 Task: Select and add the product "Kiss Salon Acrylic Natural Nails Euphoria (28 ct)" to cart from the store "CVS".
Action: Mouse pressed left at (69, 101)
Screenshot: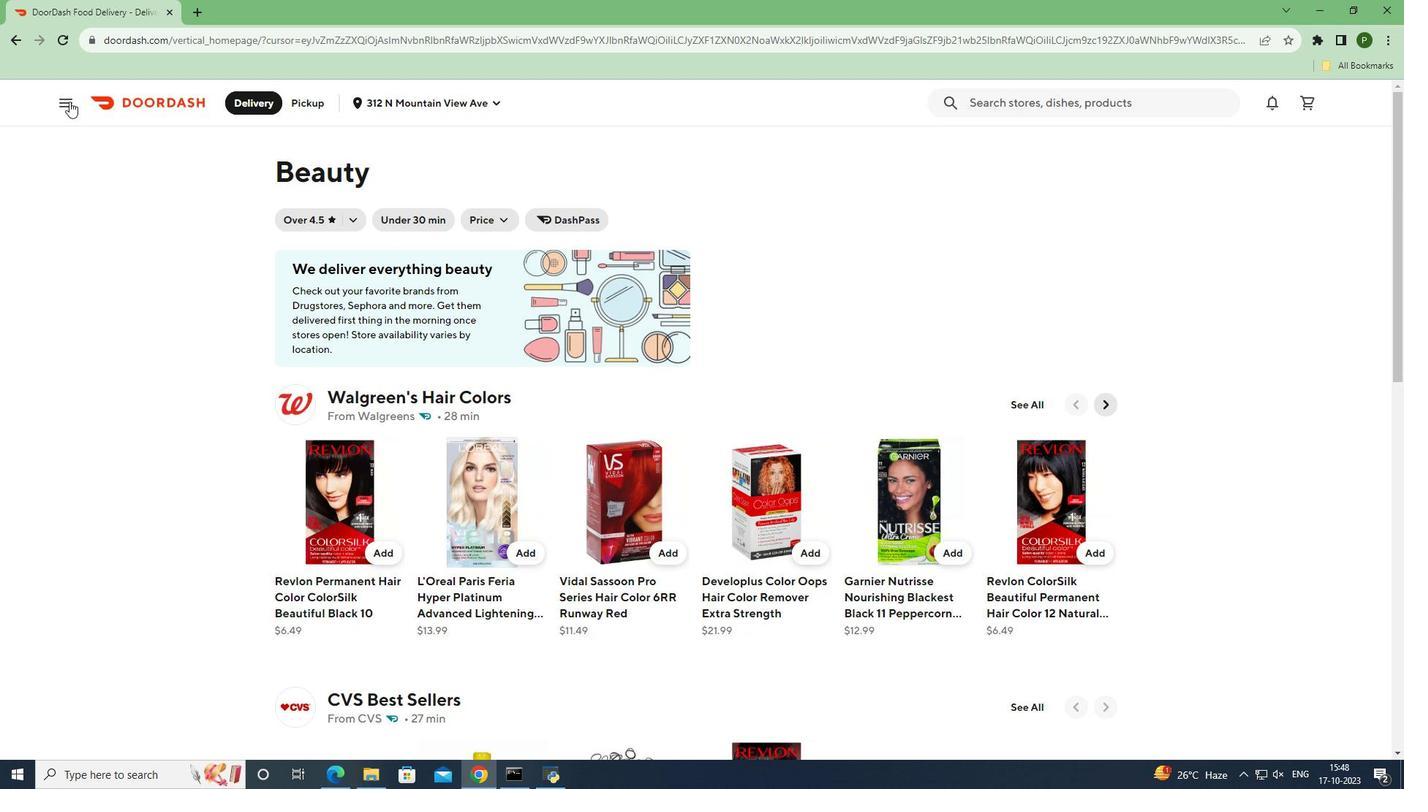 
Action: Mouse moved to (67, 206)
Screenshot: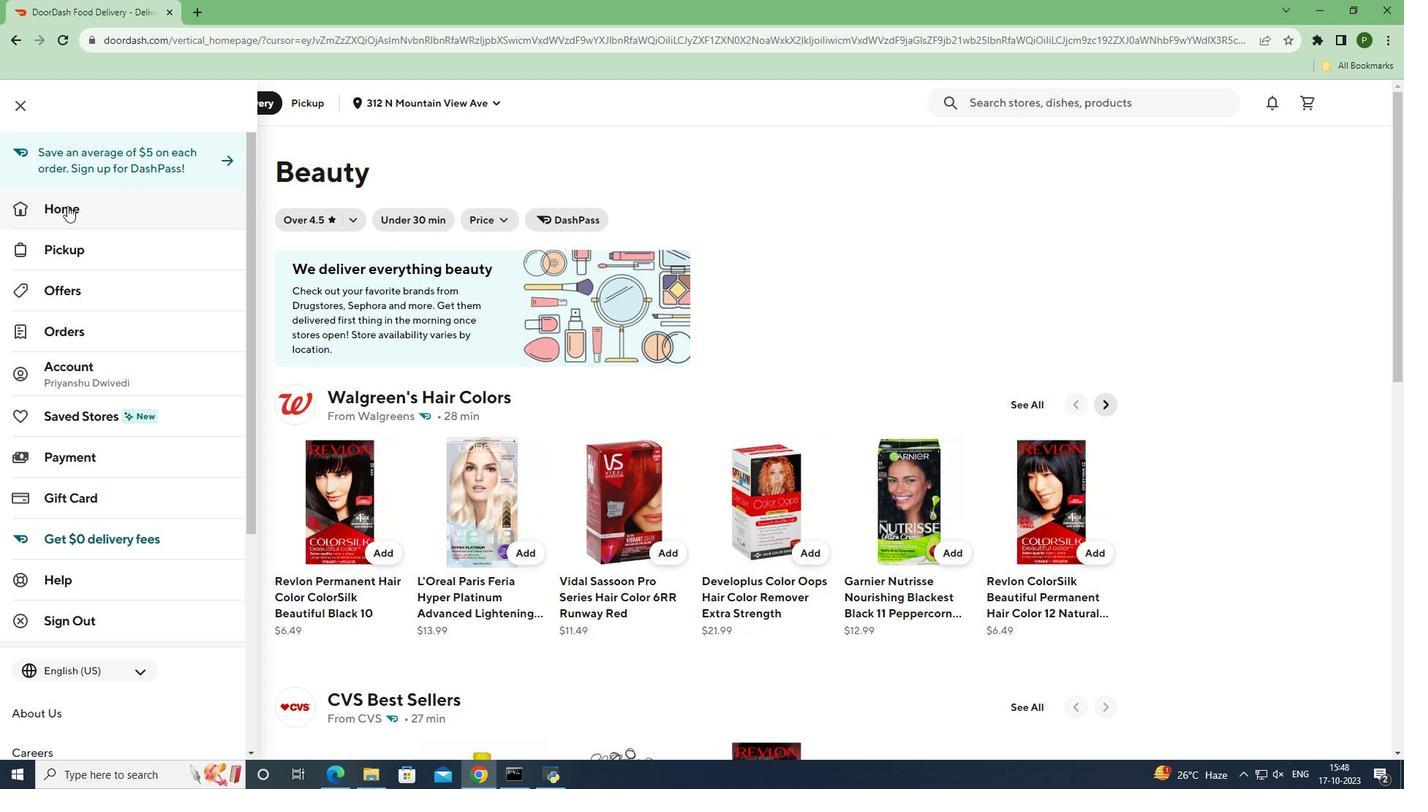 
Action: Mouse pressed left at (67, 206)
Screenshot: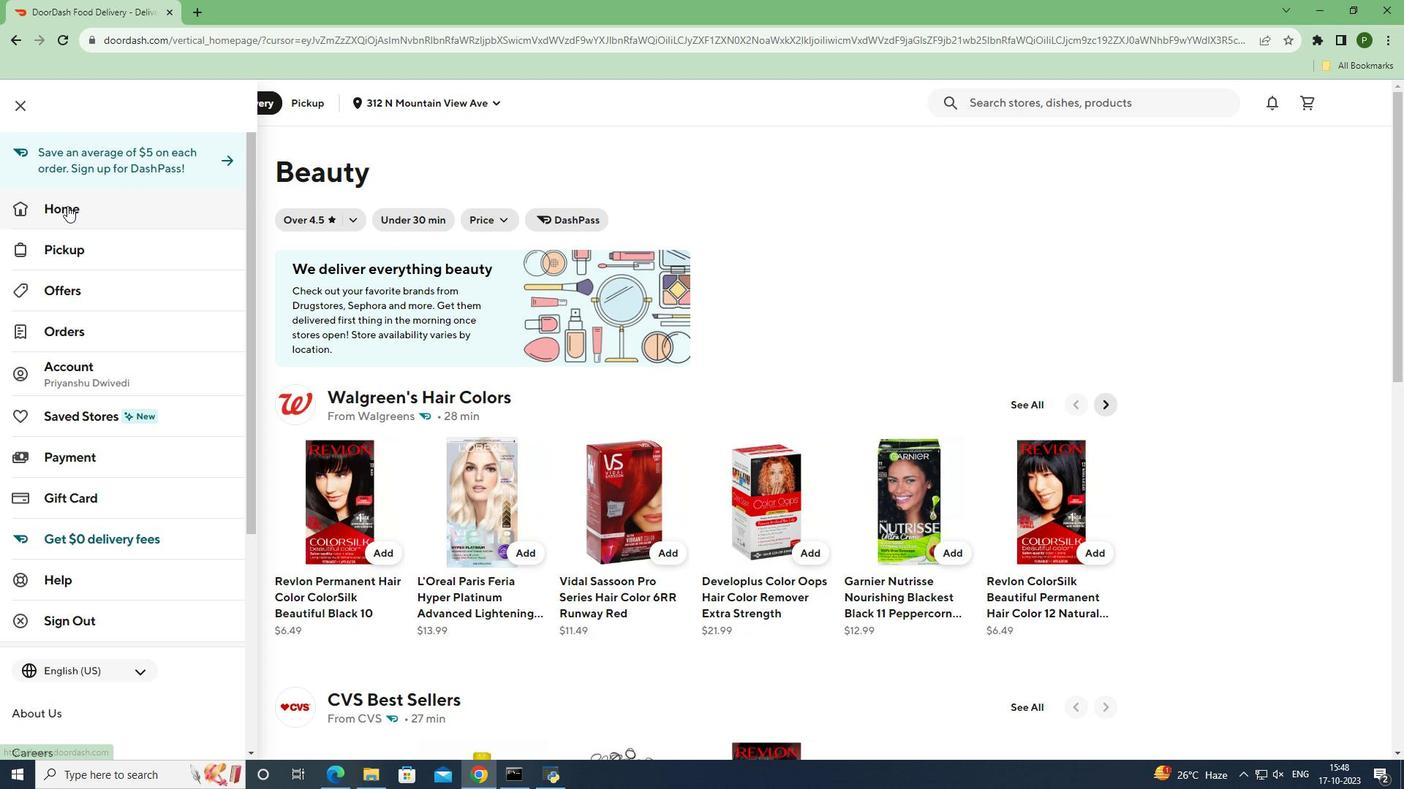 
Action: Mouse moved to (841, 151)
Screenshot: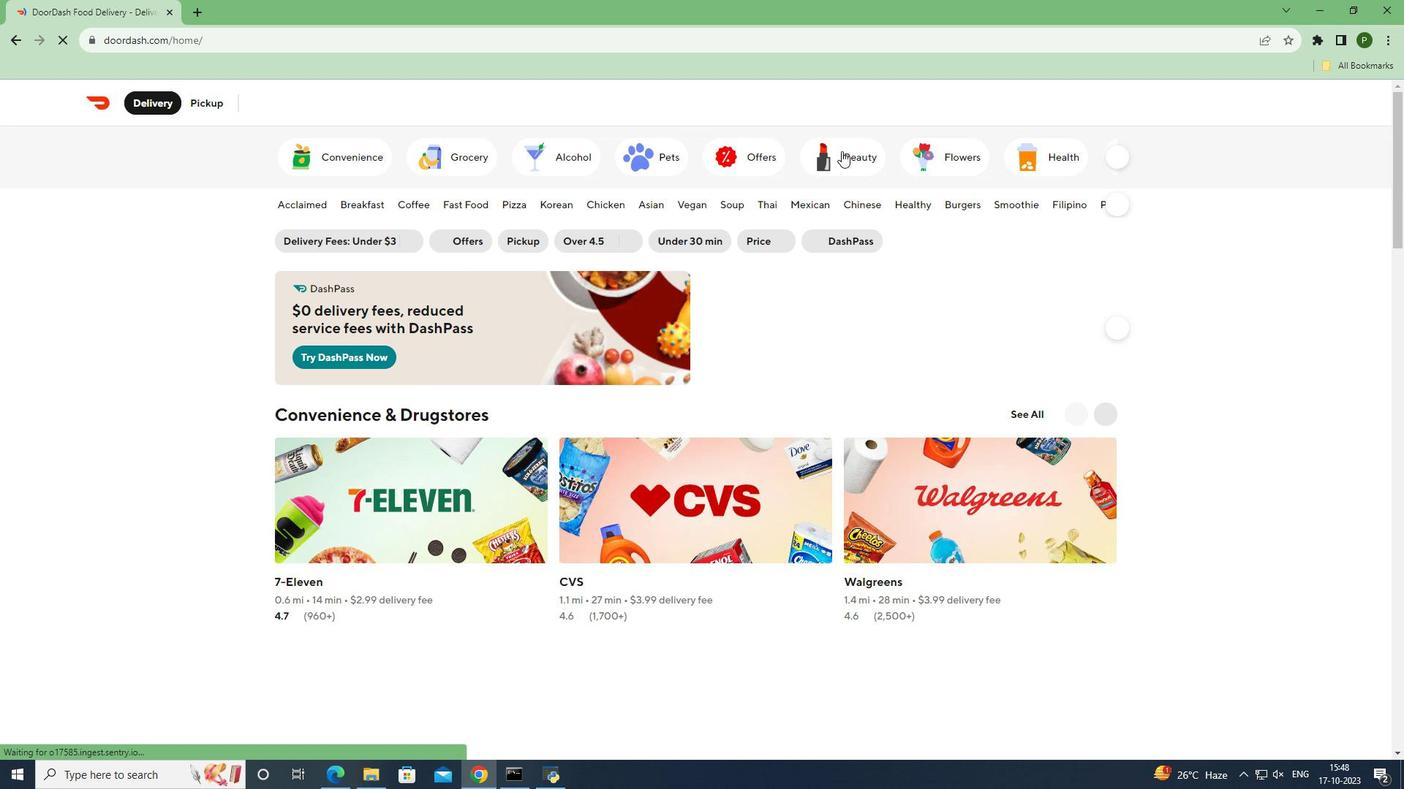 
Action: Mouse pressed left at (841, 151)
Screenshot: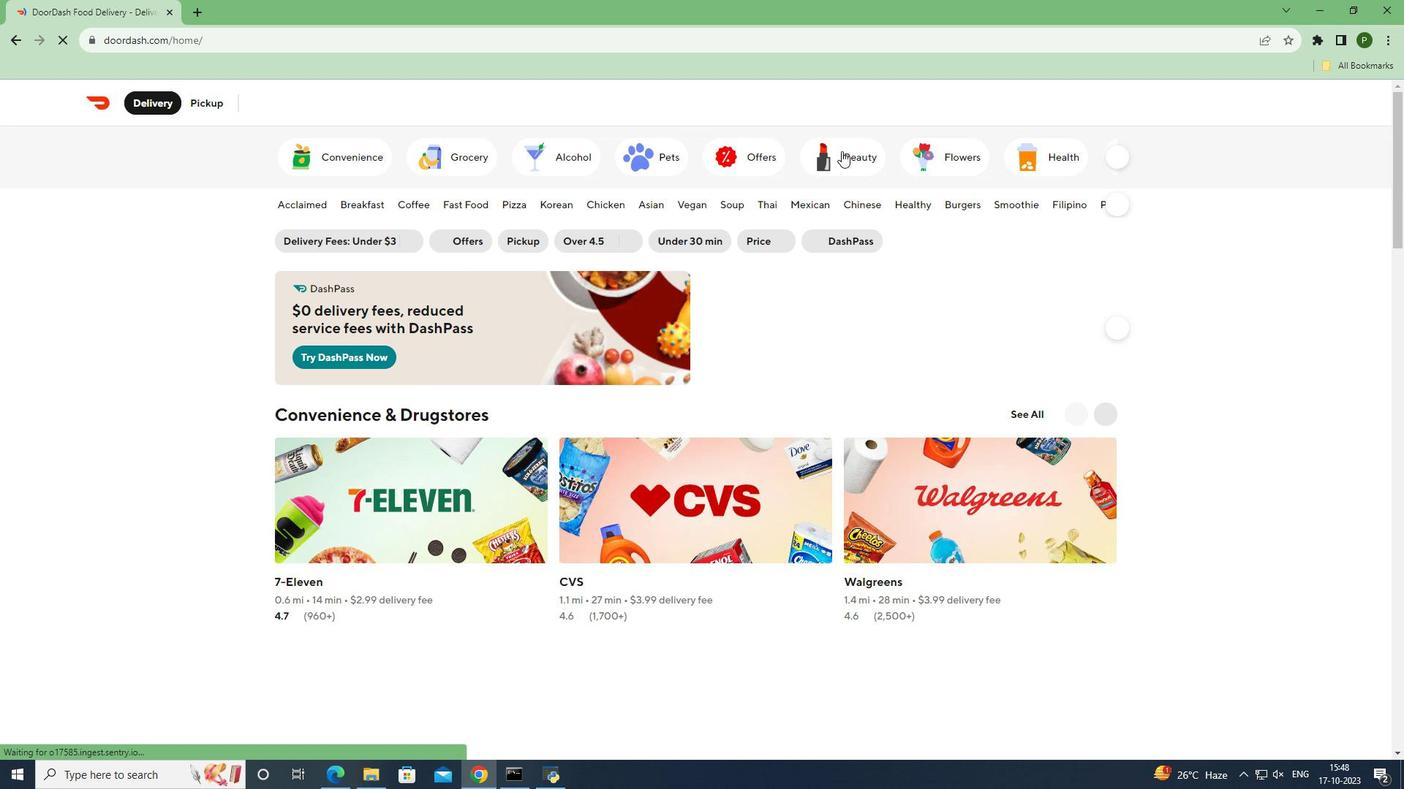 
Action: Mouse moved to (921, 489)
Screenshot: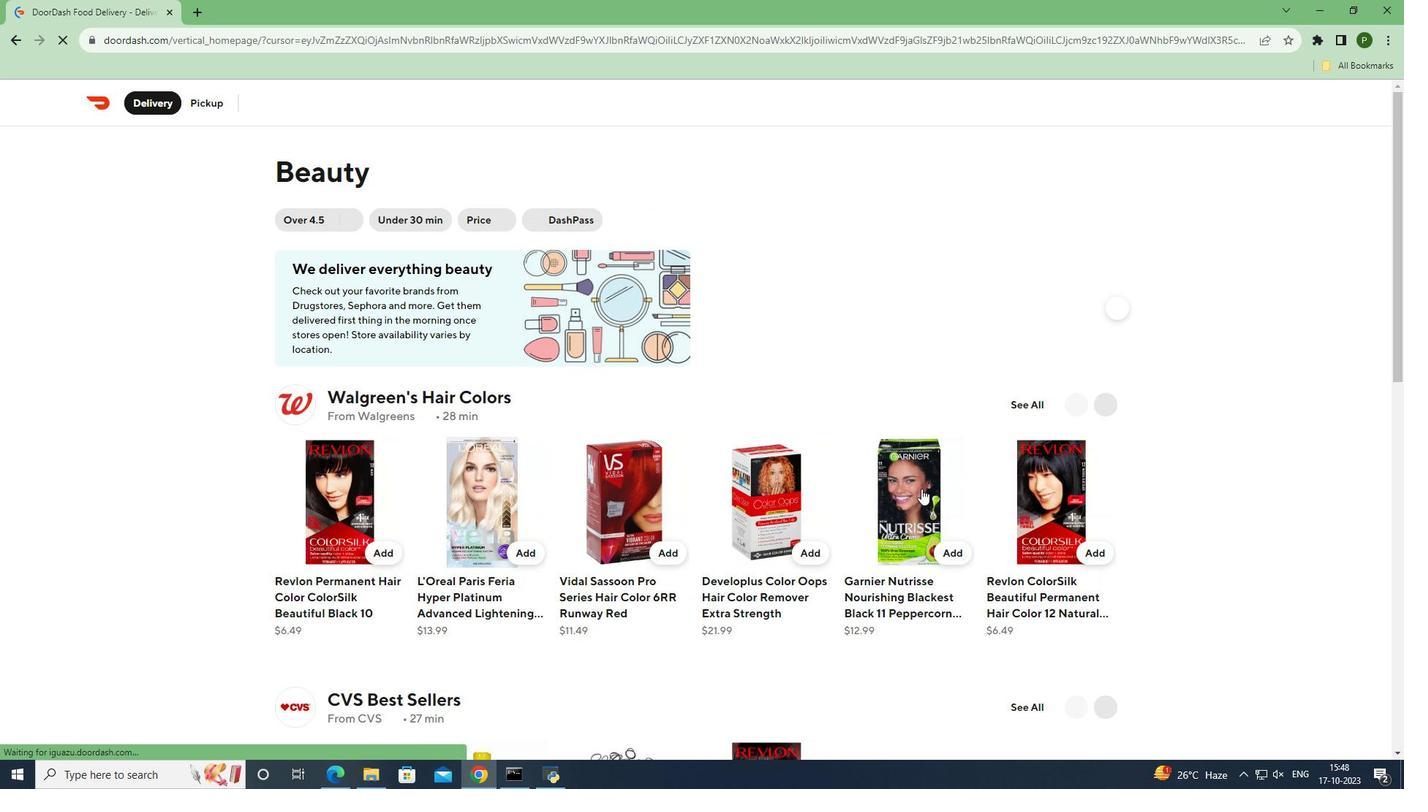 
Action: Mouse scrolled (921, 488) with delta (0, 0)
Screenshot: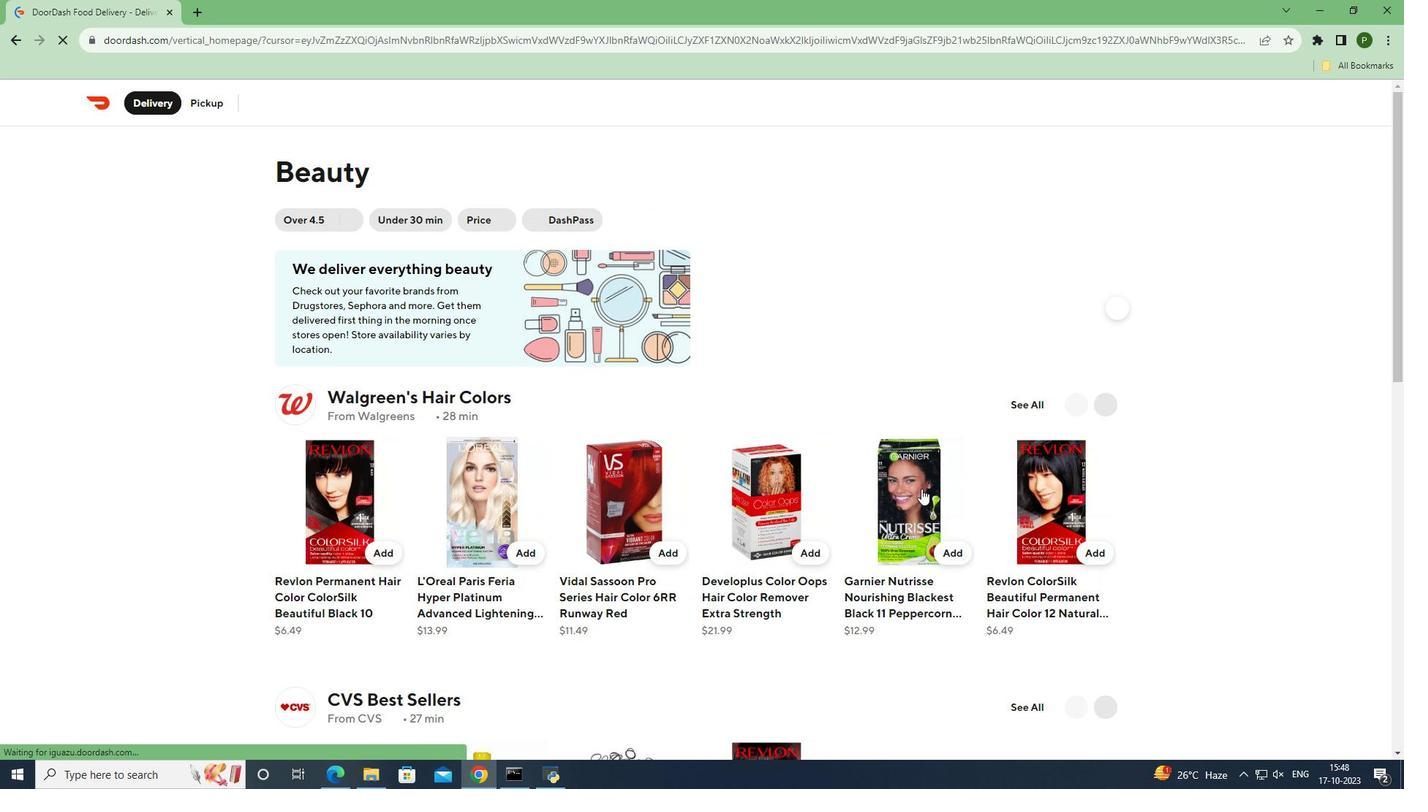 
Action: Mouse scrolled (921, 488) with delta (0, 0)
Screenshot: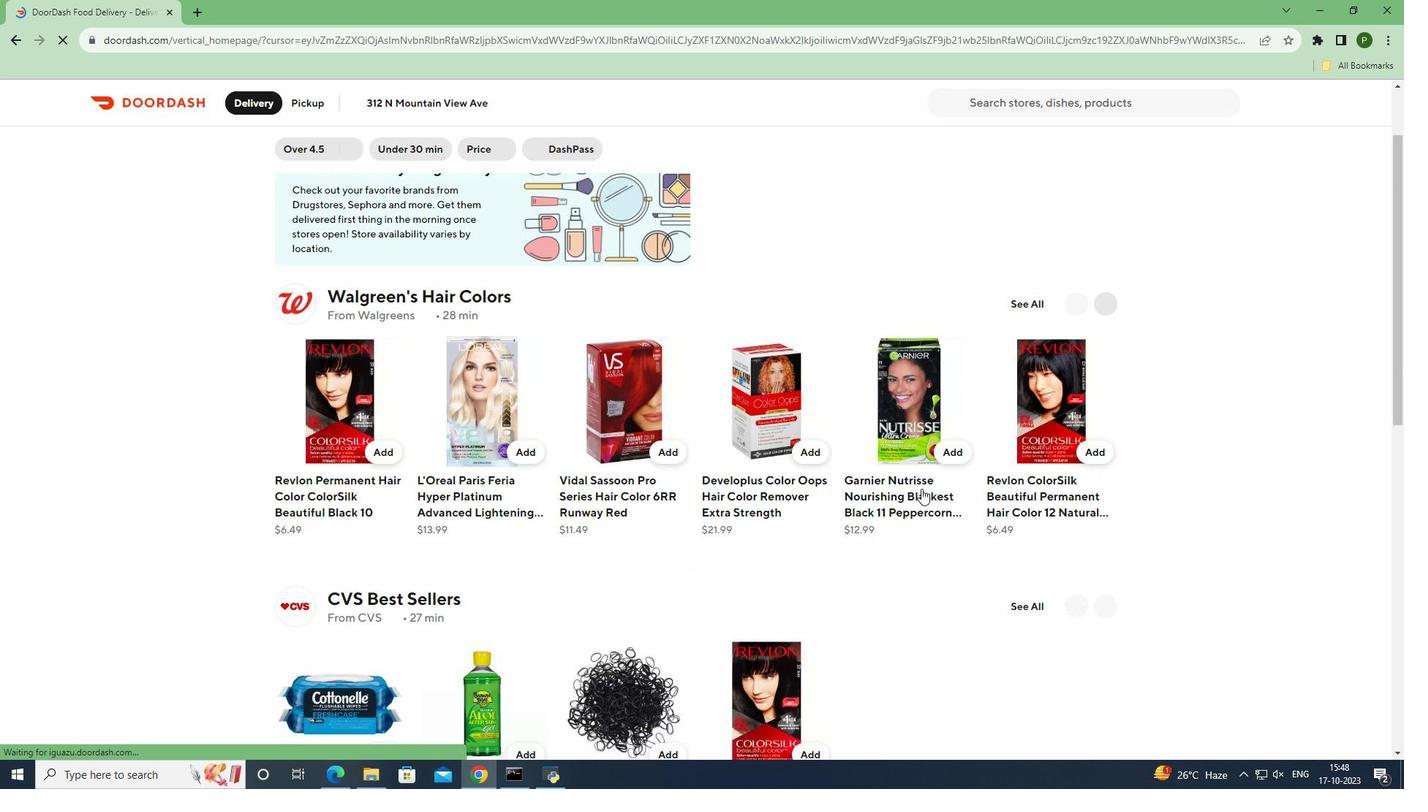 
Action: Mouse scrolled (921, 488) with delta (0, 0)
Screenshot: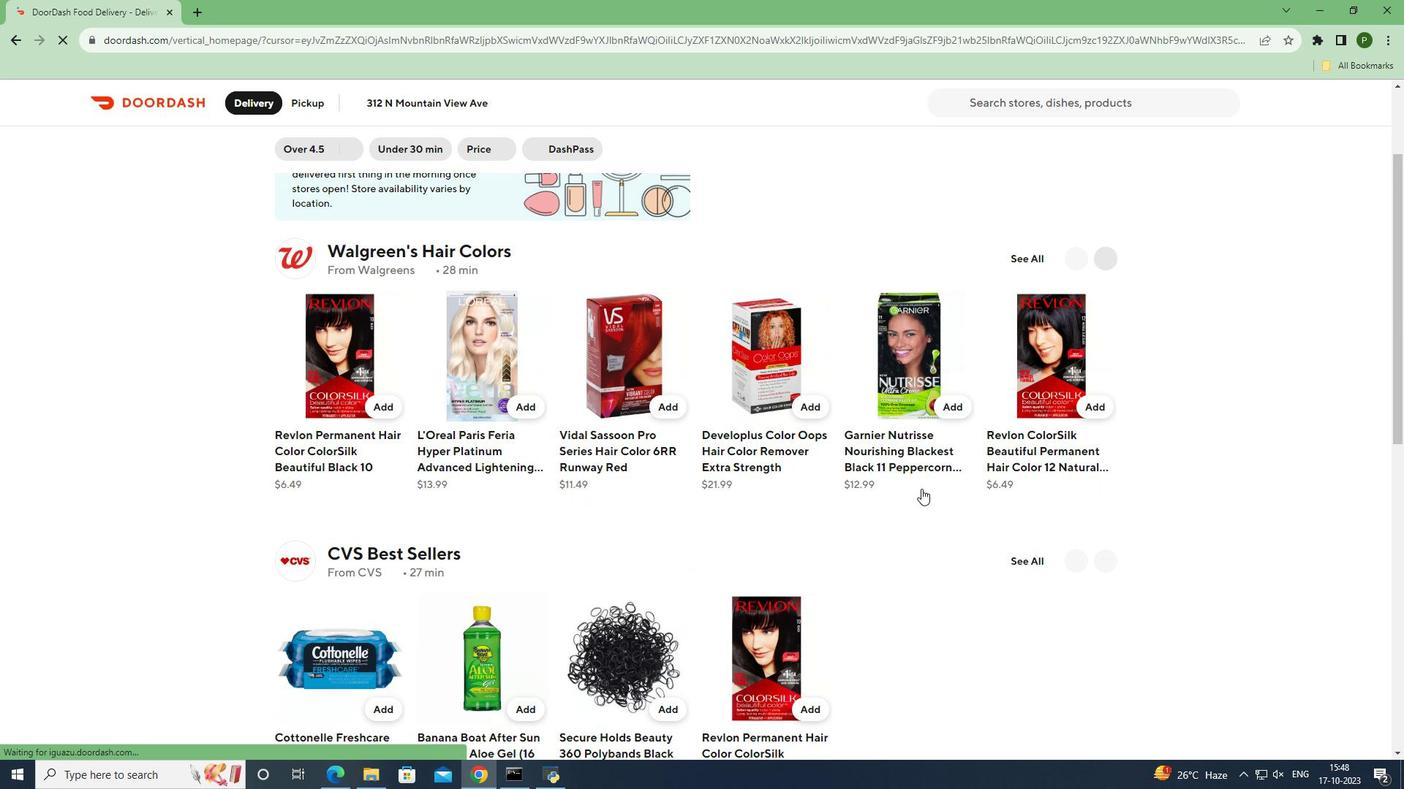 
Action: Mouse moved to (1027, 487)
Screenshot: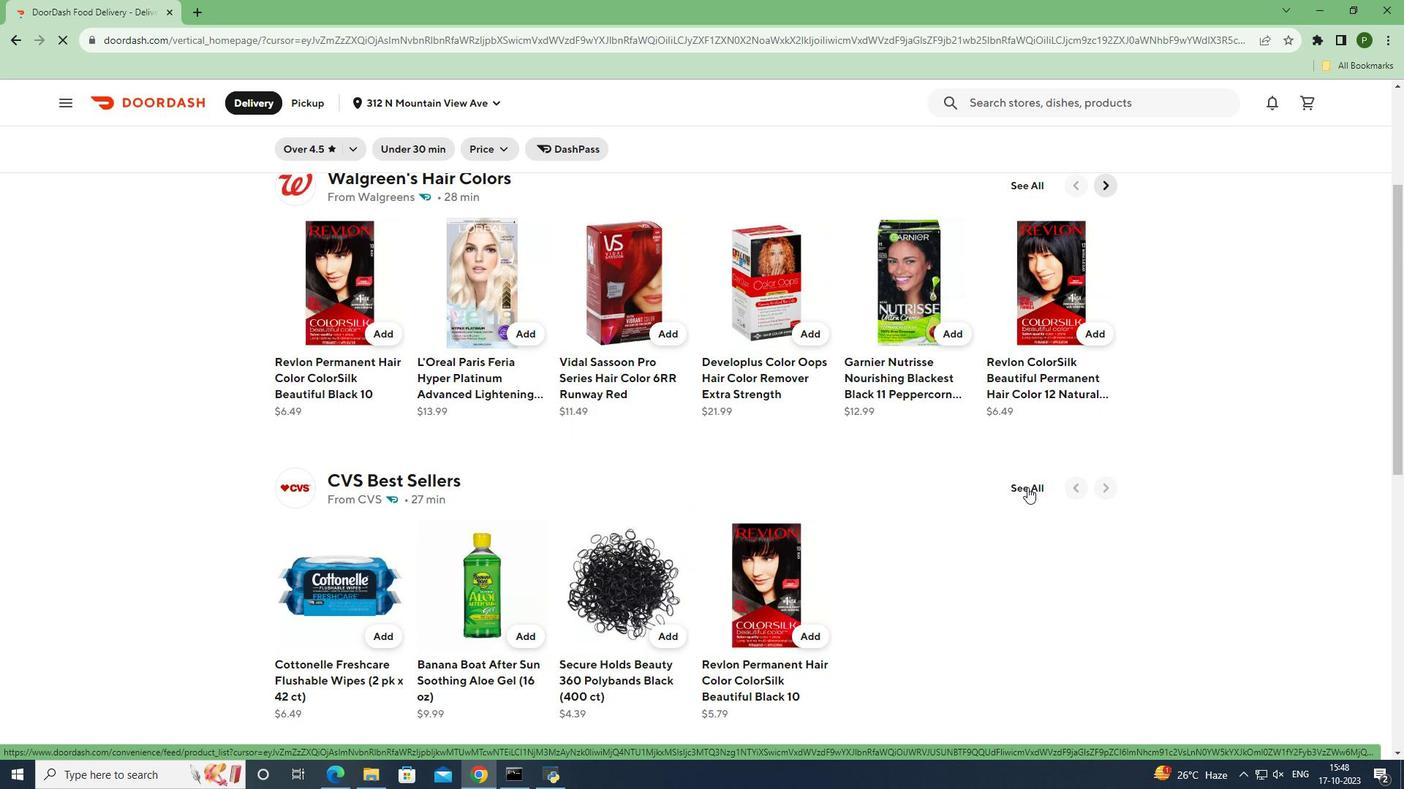 
Action: Mouse pressed left at (1027, 487)
Screenshot: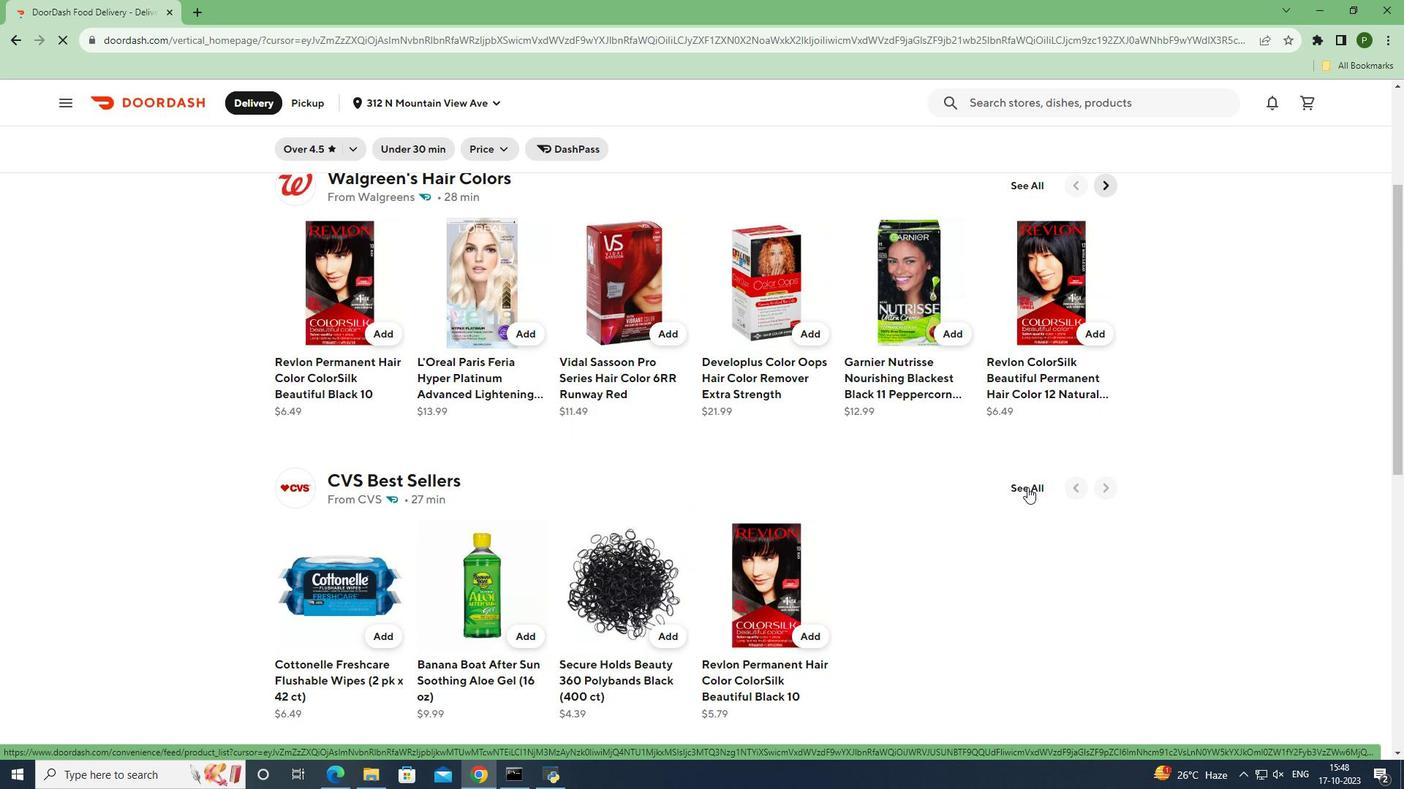 
Action: Mouse moved to (778, 206)
Screenshot: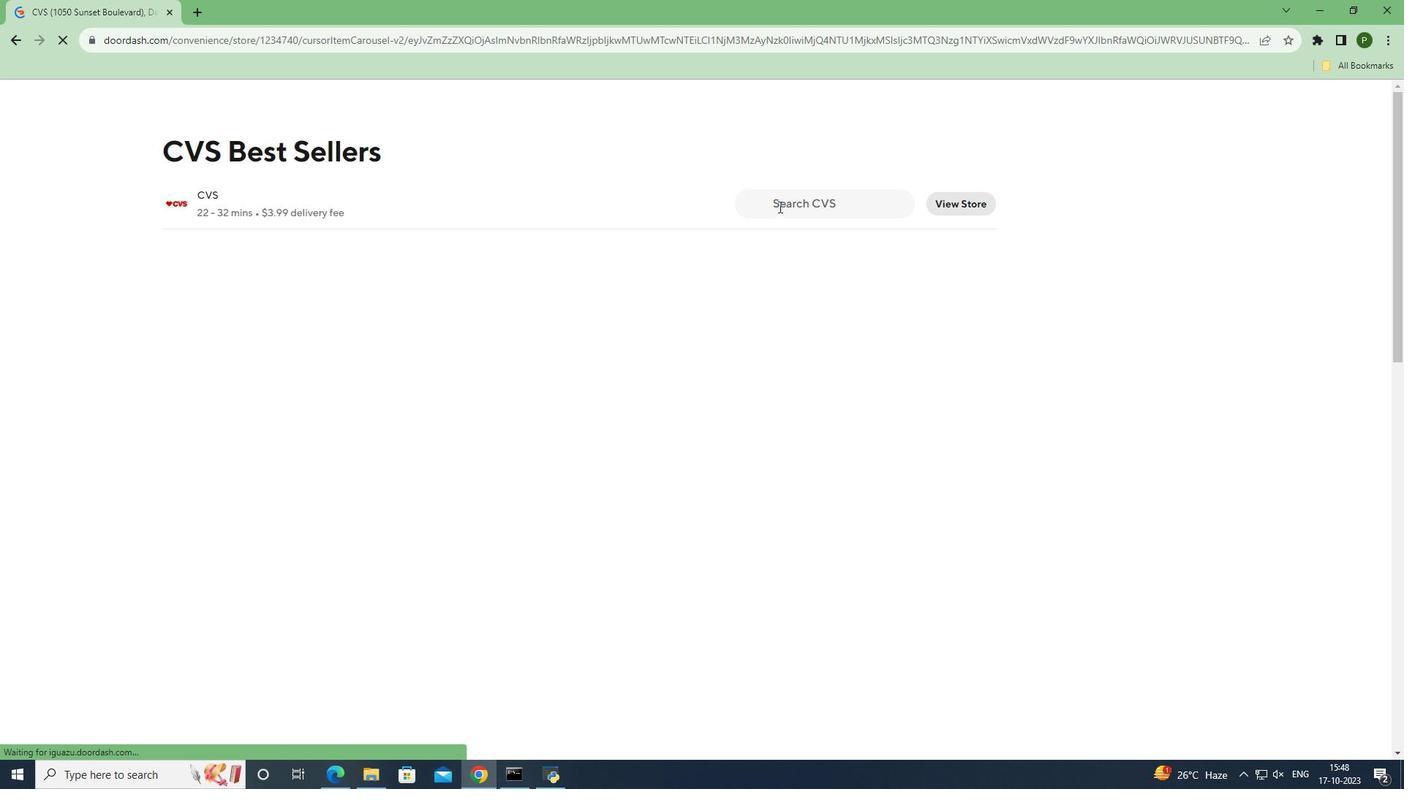 
Action: Mouse pressed left at (778, 206)
Screenshot: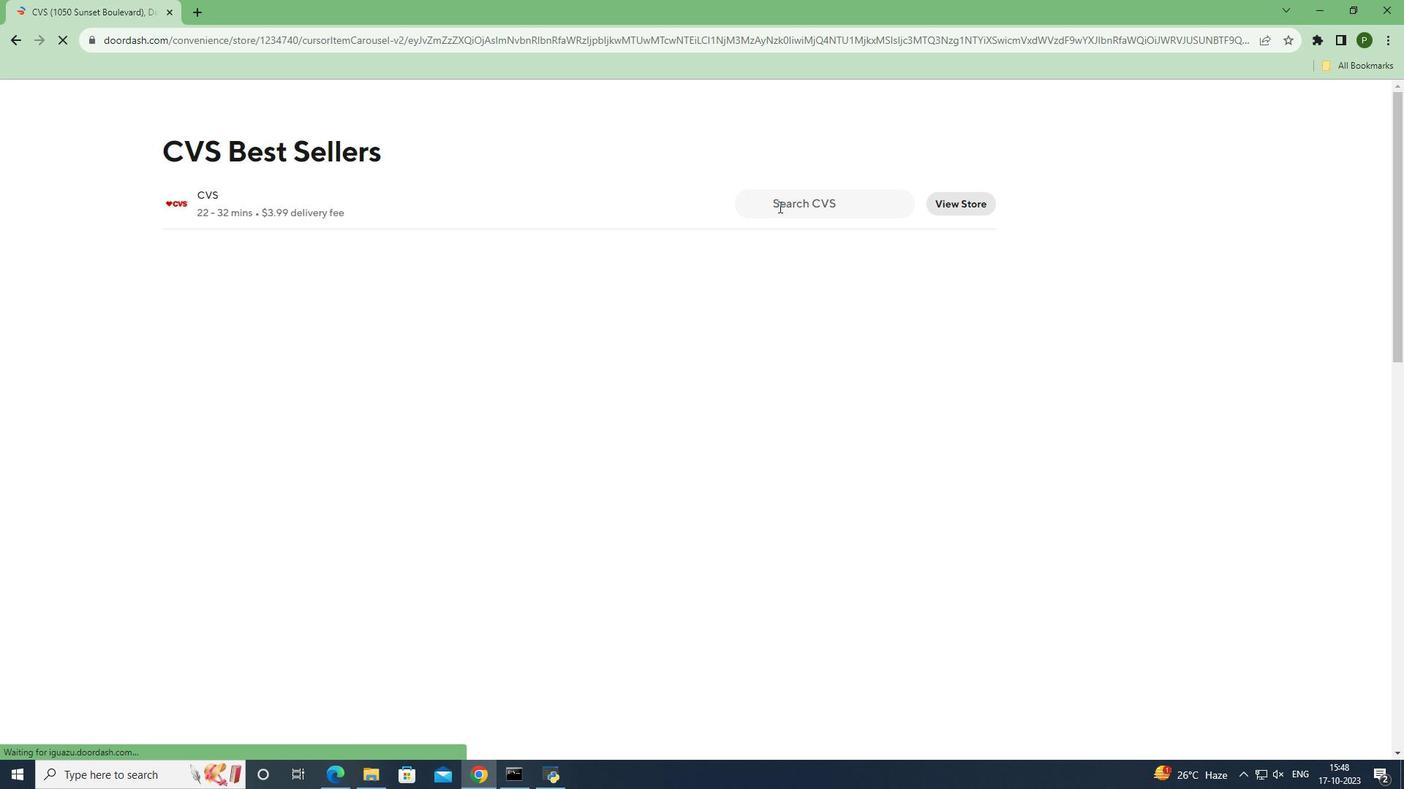 
Action: Key pressed <Key.caps_lock>K<Key.caps_lock>iss<Key.space><Key.caps_lock>S<Key.caps_lock>aln<Key.space><Key.caps_lock>A<Key.caps_lock>crylic<Key.space><Key.caps_lock>N<Key.caps_lock>atural<Key.space><Key.caps_lock>N<Key.caps_lock>ails<Key.space><Key.caps_lock>E<Key.caps_lock>uphoria<Key.space><Key.shift_r>(28<Key.space><Key.caps_lock><Key.caps_lock>ct<Key.shift_r>)<Key.enter>
Screenshot: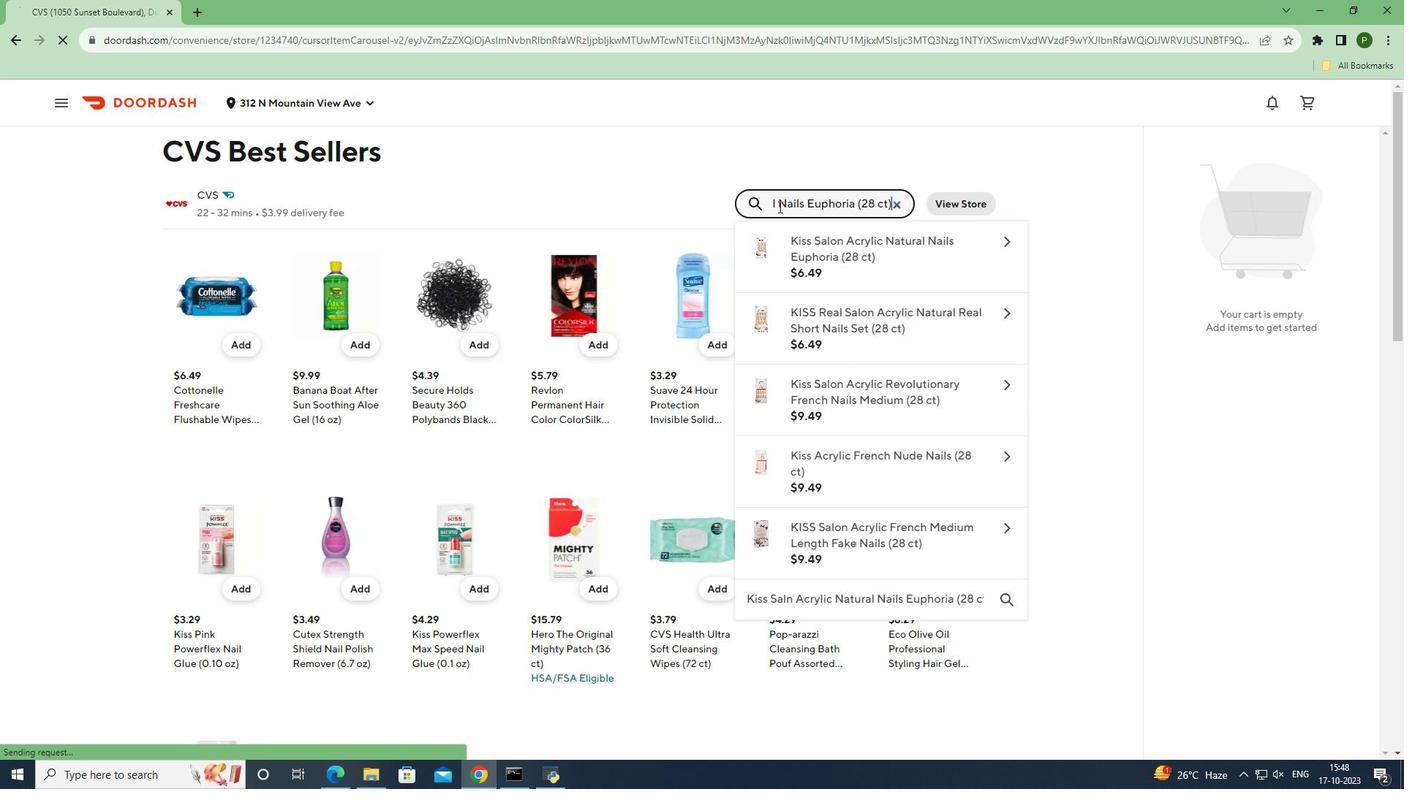 
Action: Mouse moved to (132, 381)
Screenshot: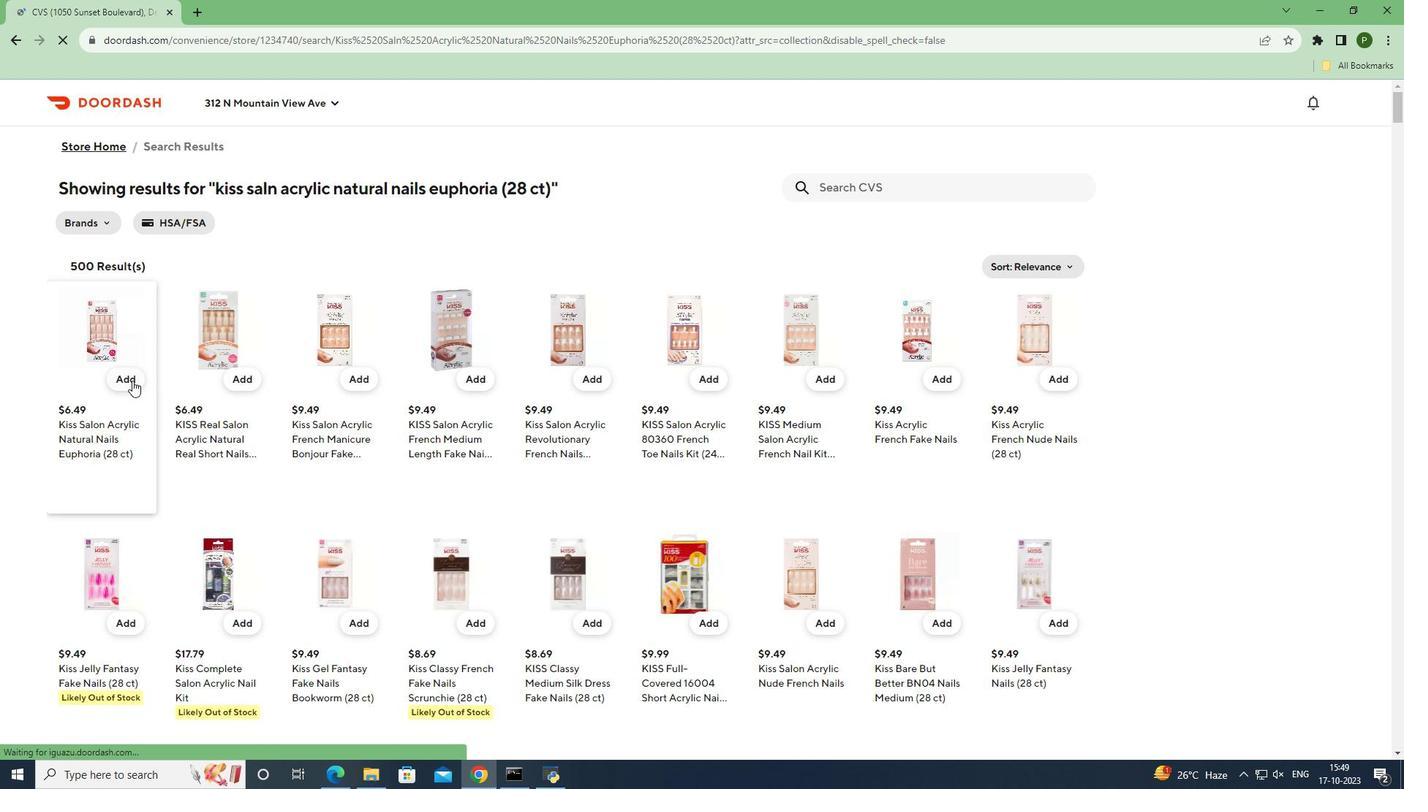 
Action: Mouse pressed left at (132, 381)
Screenshot: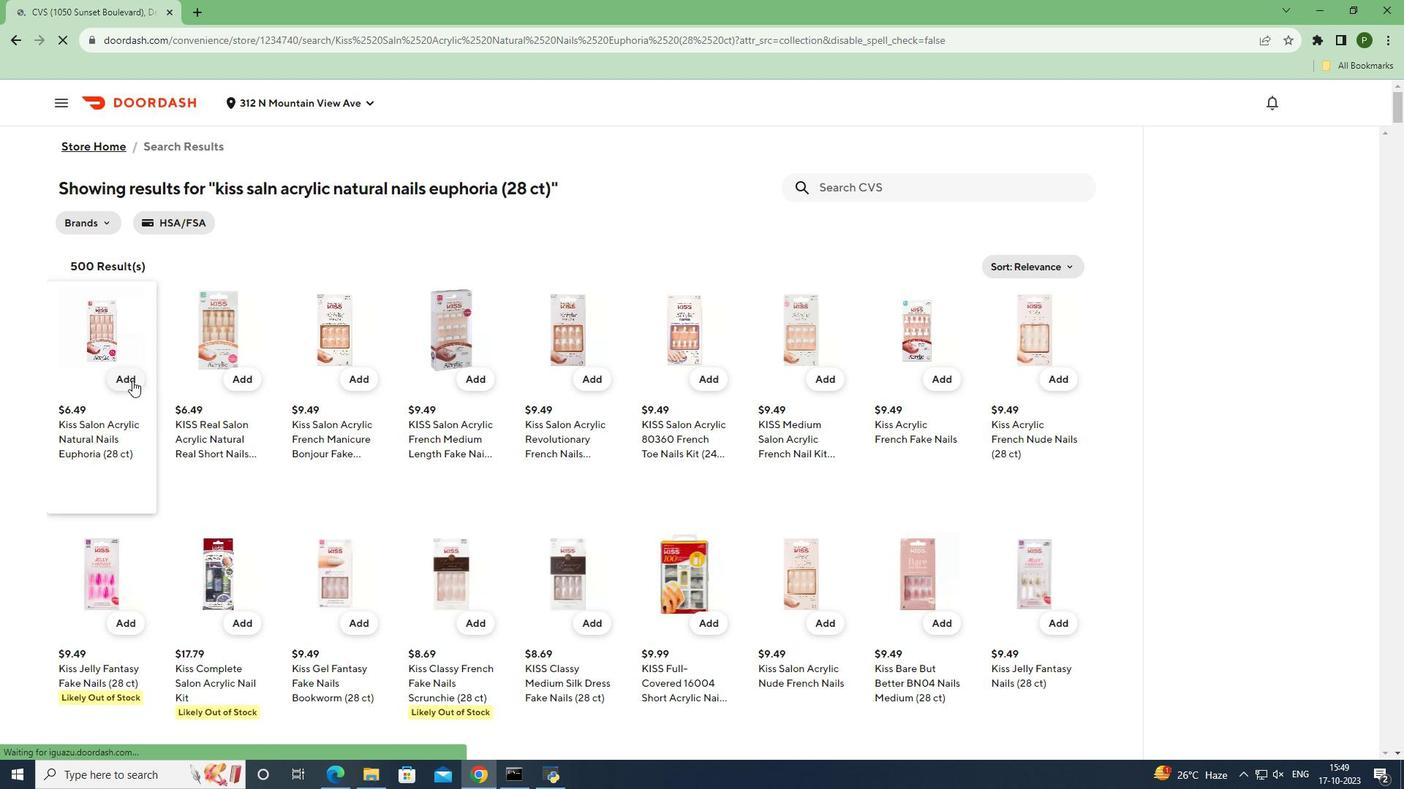
Action: Mouse moved to (100, 430)
Screenshot: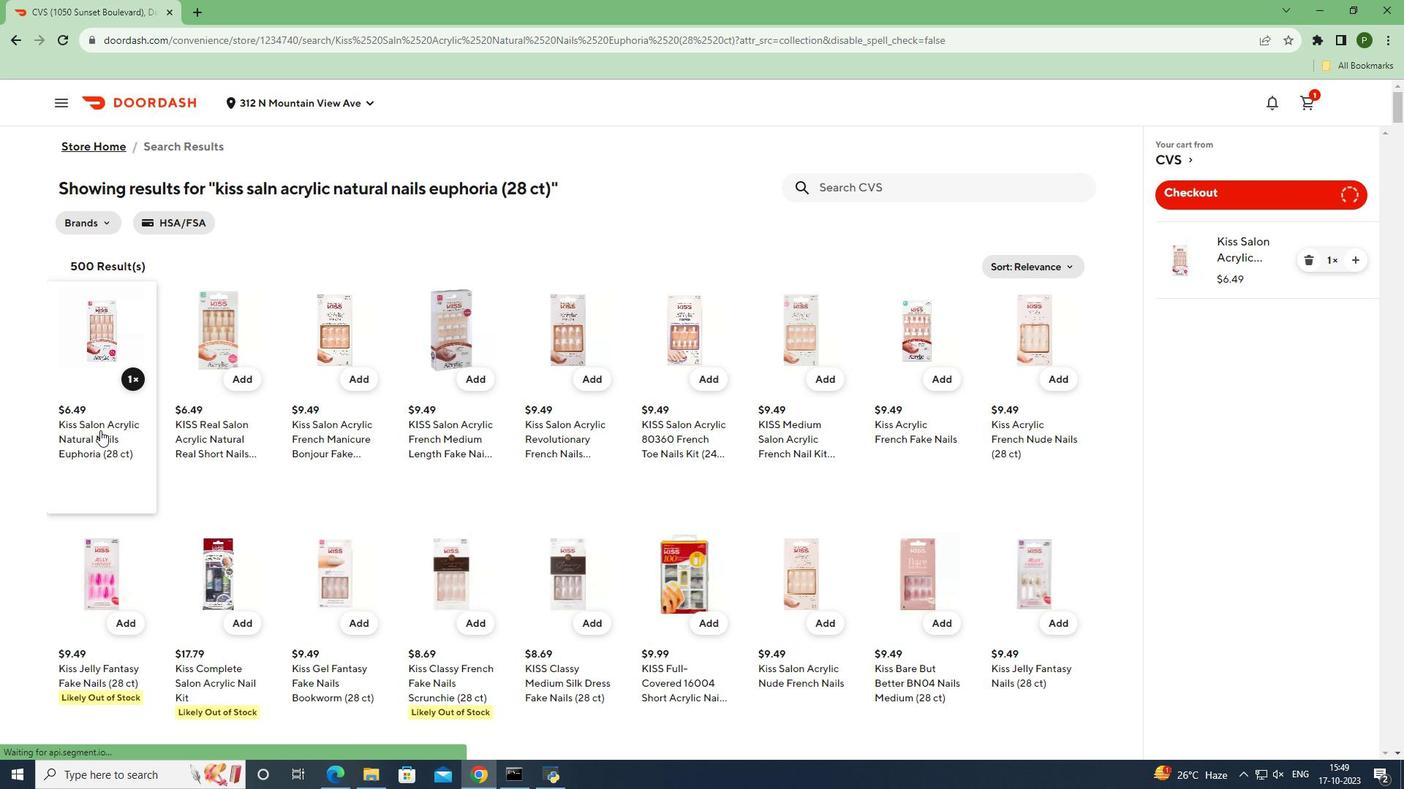 
